 Task: Enable interaction limits for 24 hours only for prior contributors.
Action: Mouse moved to (802, 51)
Screenshot: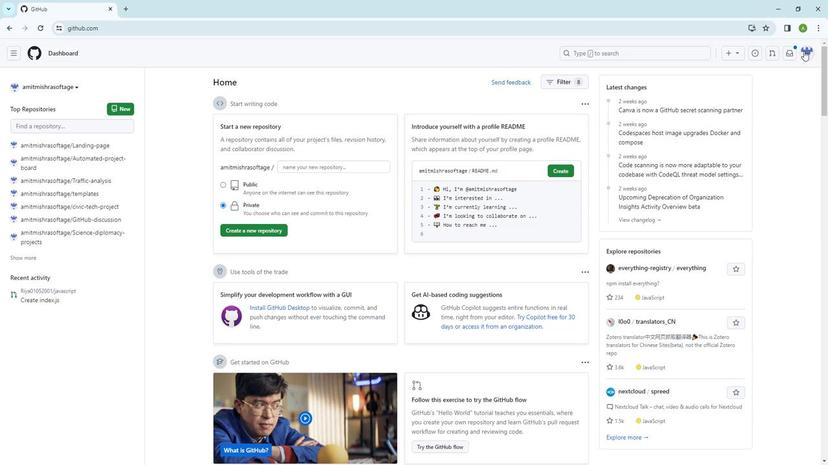 
Action: Mouse pressed left at (802, 51)
Screenshot: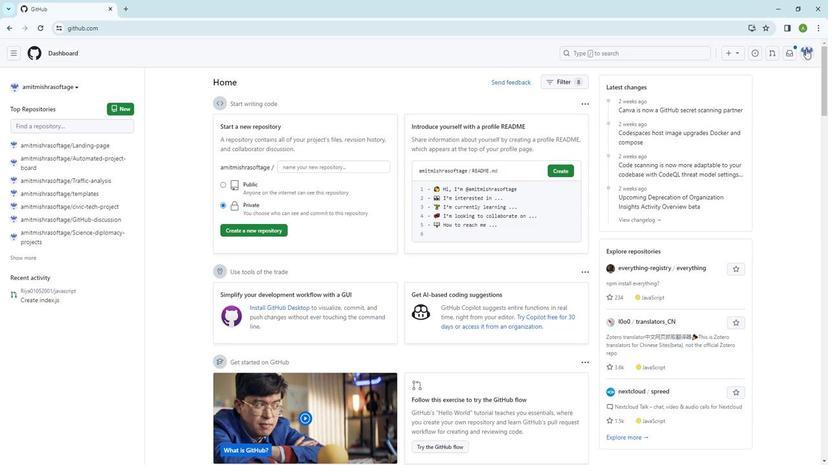 
Action: Mouse moved to (711, 298)
Screenshot: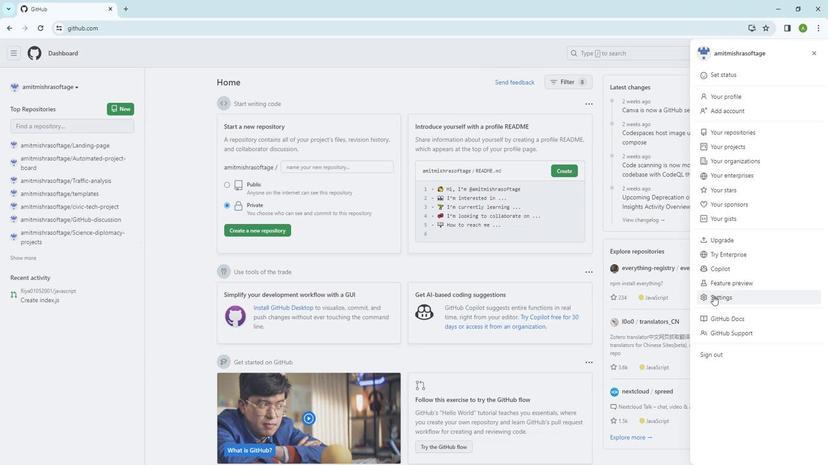 
Action: Mouse pressed left at (711, 298)
Screenshot: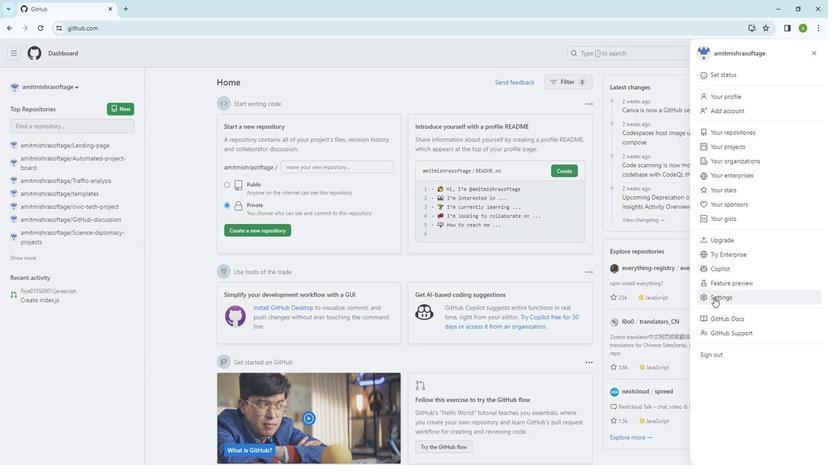 
Action: Mouse moved to (169, 311)
Screenshot: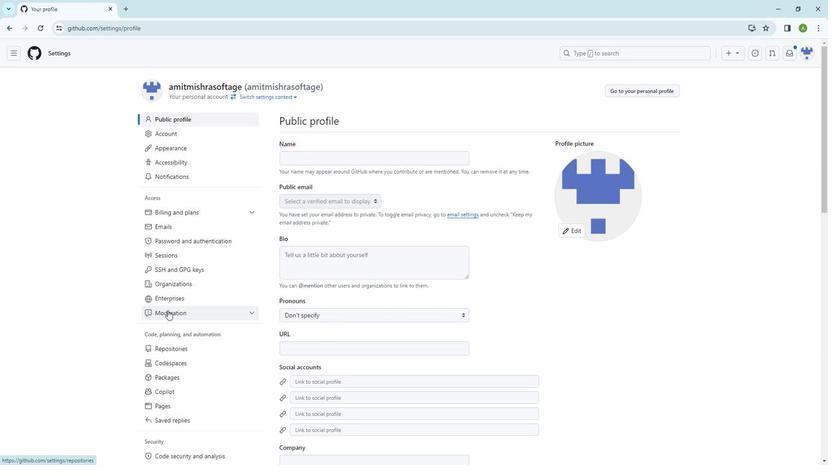 
Action: Mouse pressed left at (169, 311)
Screenshot: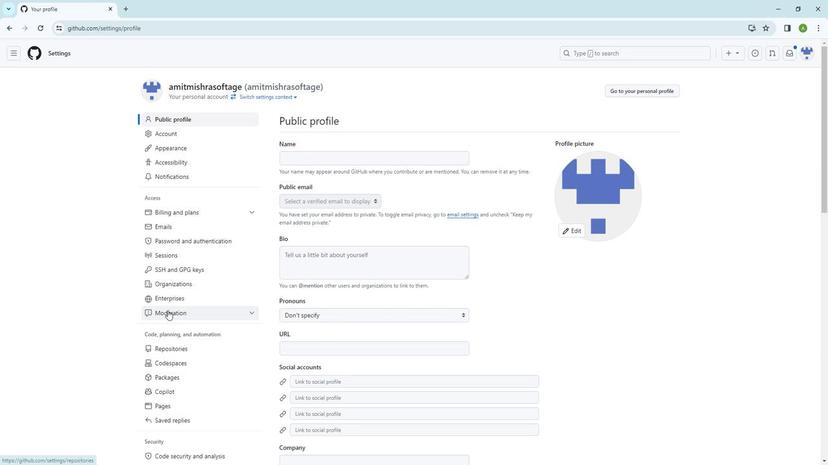 
Action: Mouse moved to (189, 335)
Screenshot: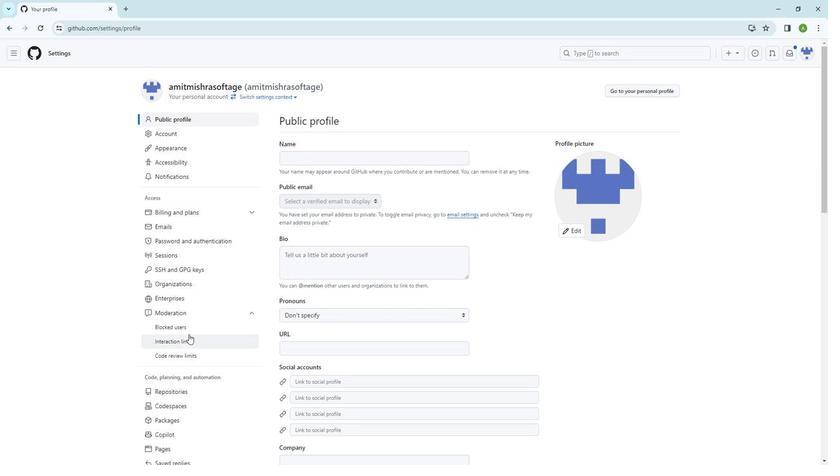 
Action: Mouse pressed left at (189, 335)
Screenshot: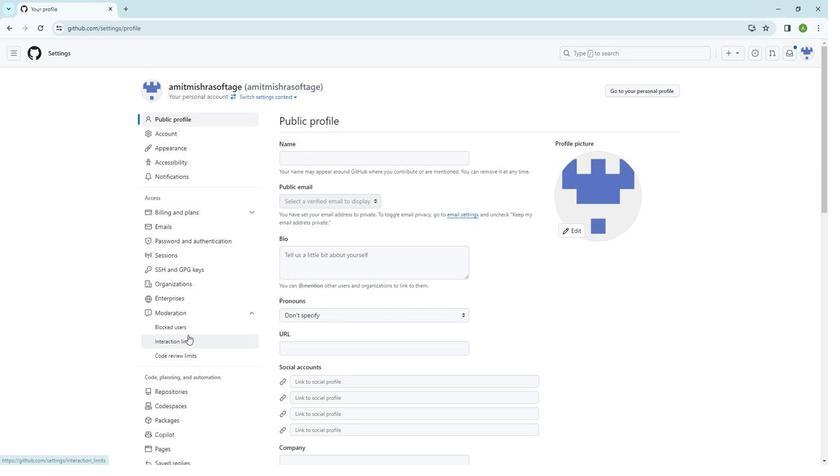 
Action: Mouse moved to (649, 256)
Screenshot: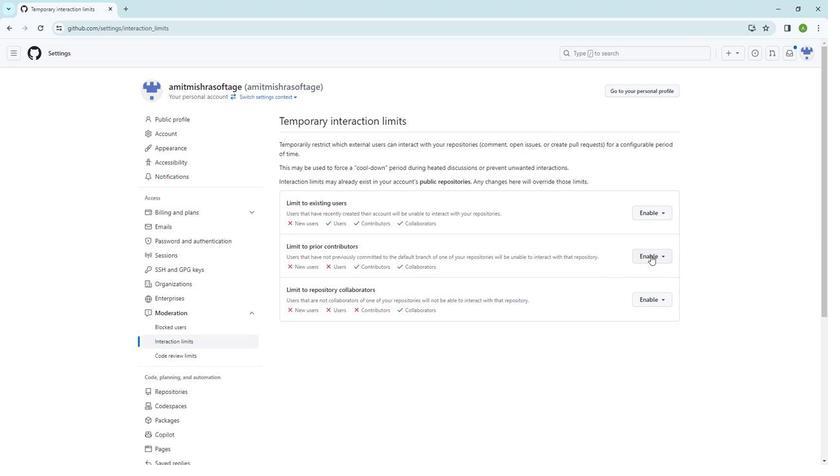
Action: Mouse pressed left at (649, 256)
Screenshot: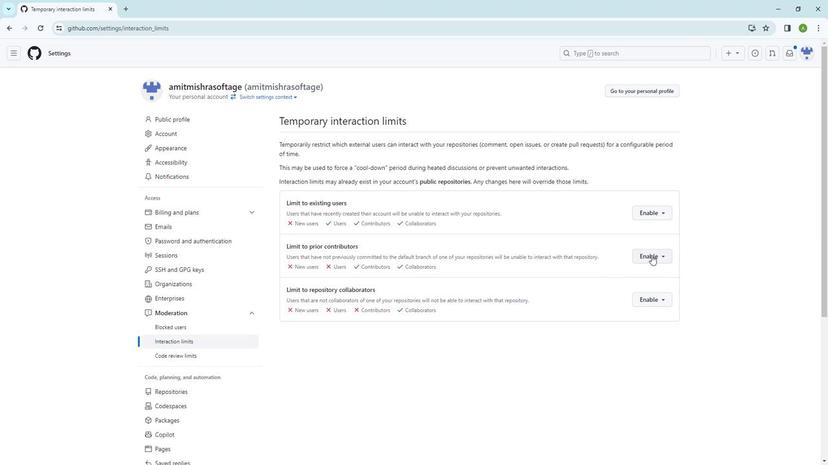 
Action: Mouse moved to (559, 293)
Screenshot: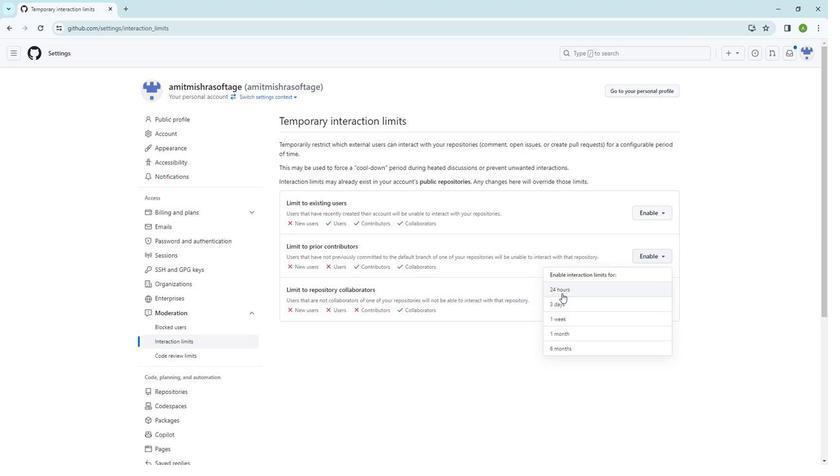 
Action: Mouse pressed left at (559, 293)
Screenshot: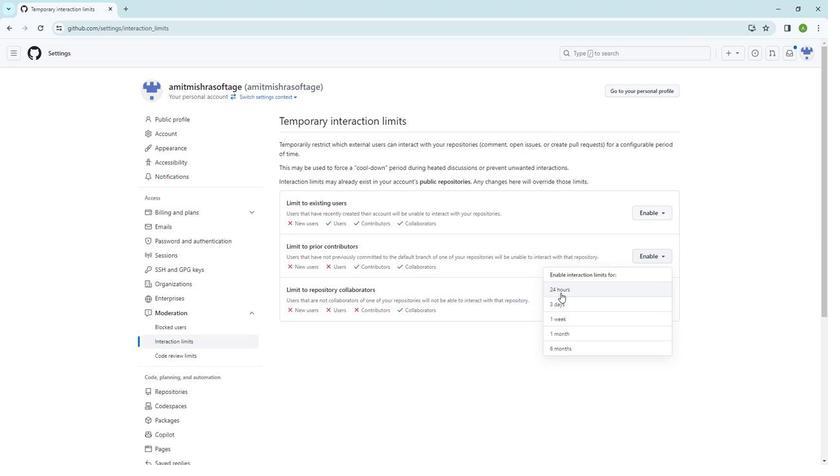 
Action: Mouse moved to (3, 401)
Screenshot: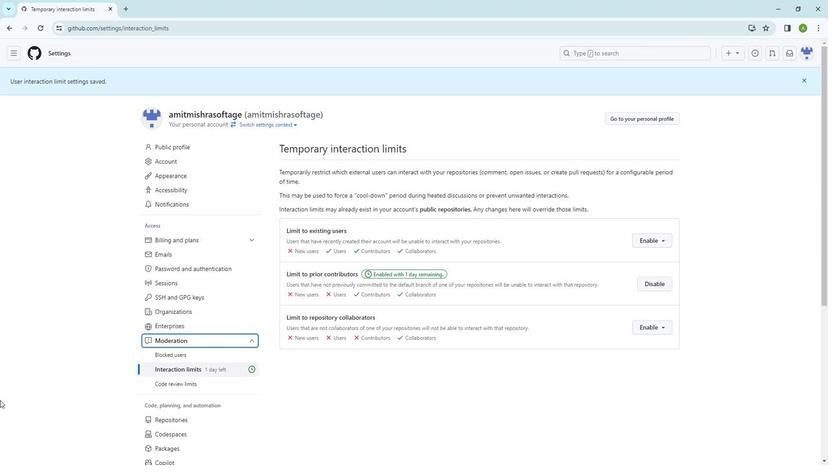
